 Task: Create List Mortgages in Board Sales Operations to Workspace Customer Relationship Management
Action: Mouse moved to (52, 314)
Screenshot: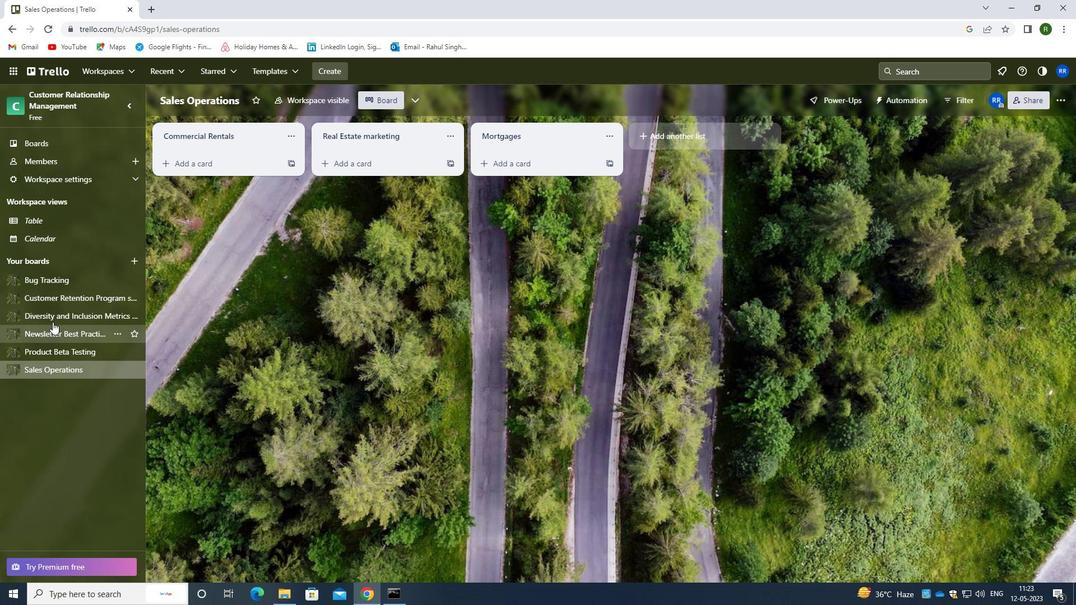 
Action: Mouse pressed left at (52, 314)
Screenshot: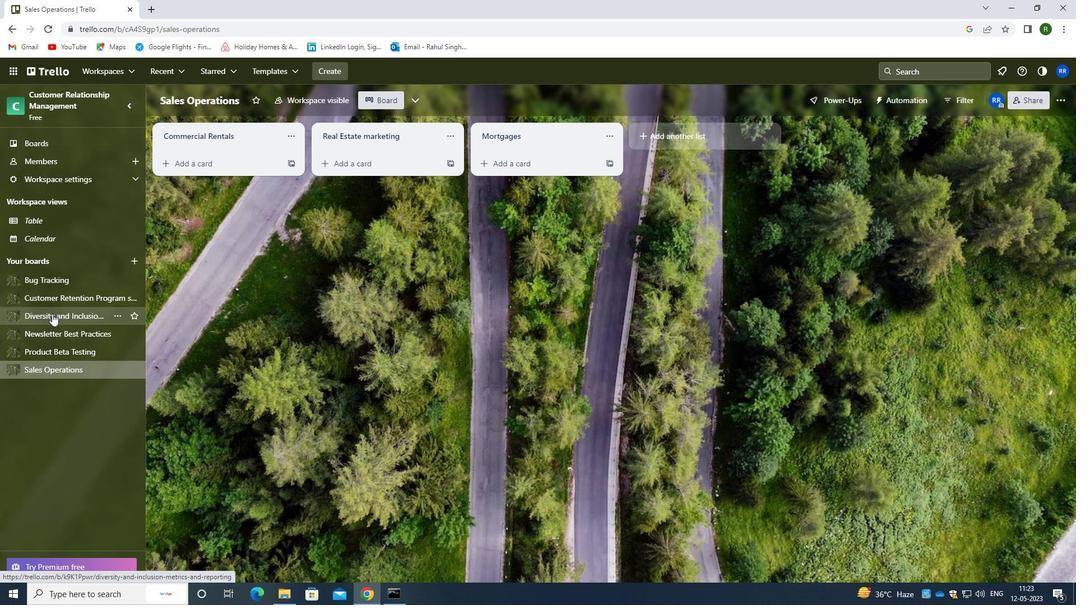 
Action: Mouse moved to (503, 135)
Screenshot: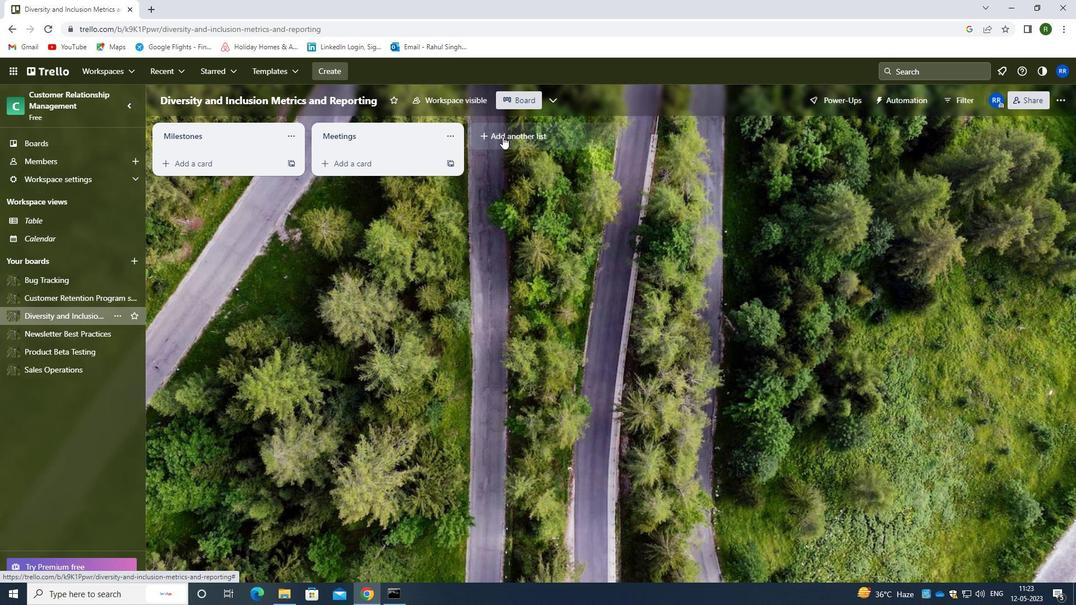 
Action: Mouse pressed left at (503, 135)
Screenshot: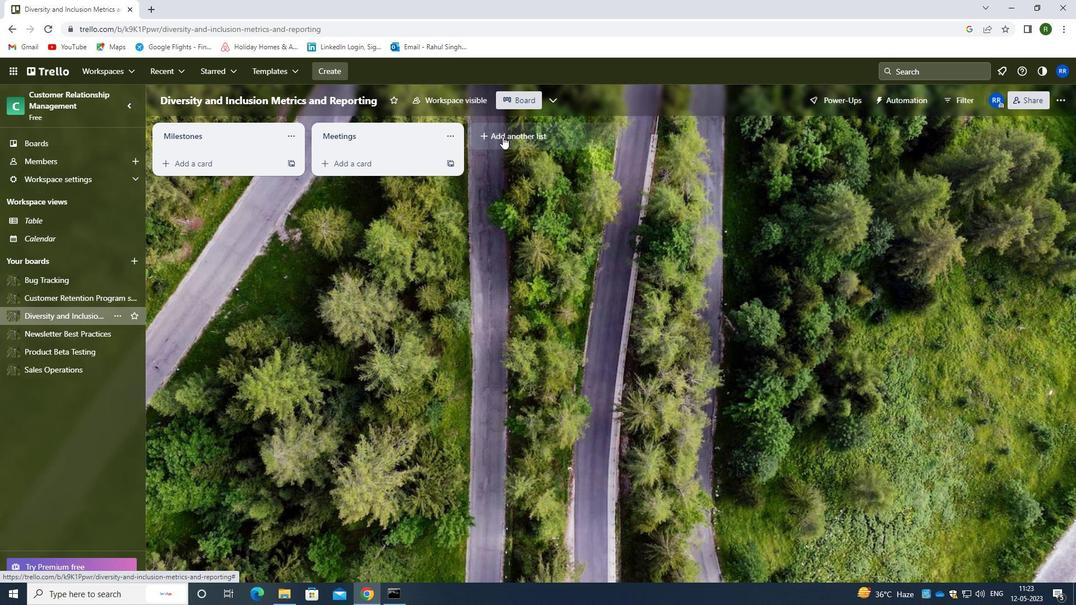 
Action: Mouse moved to (503, 137)
Screenshot: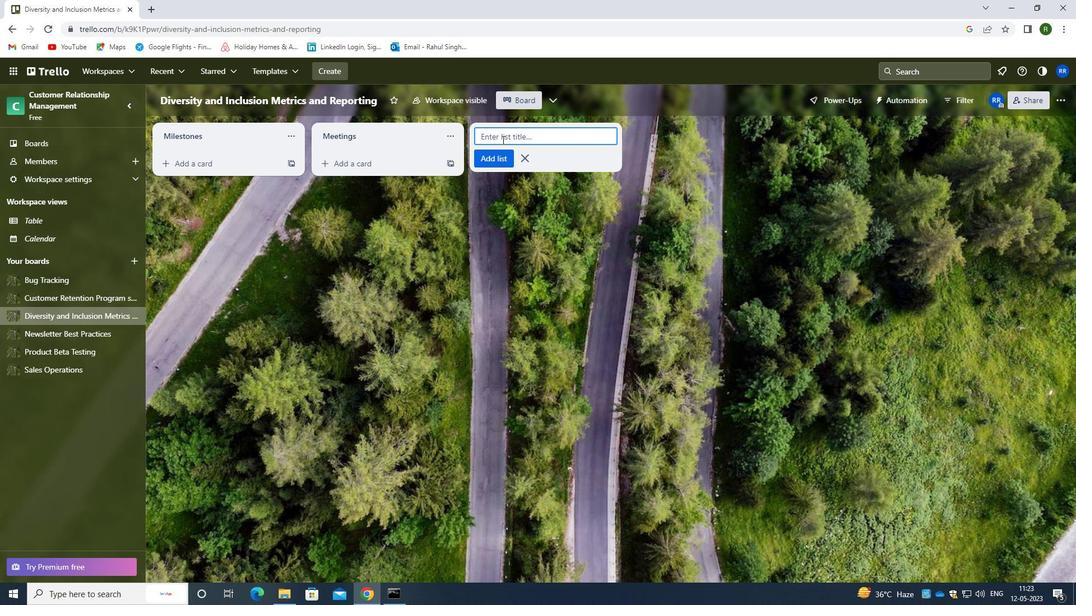 
Action: Key pressed <Key.shift><Key.shift><Key.shift><Key.shift>TRAINING
Screenshot: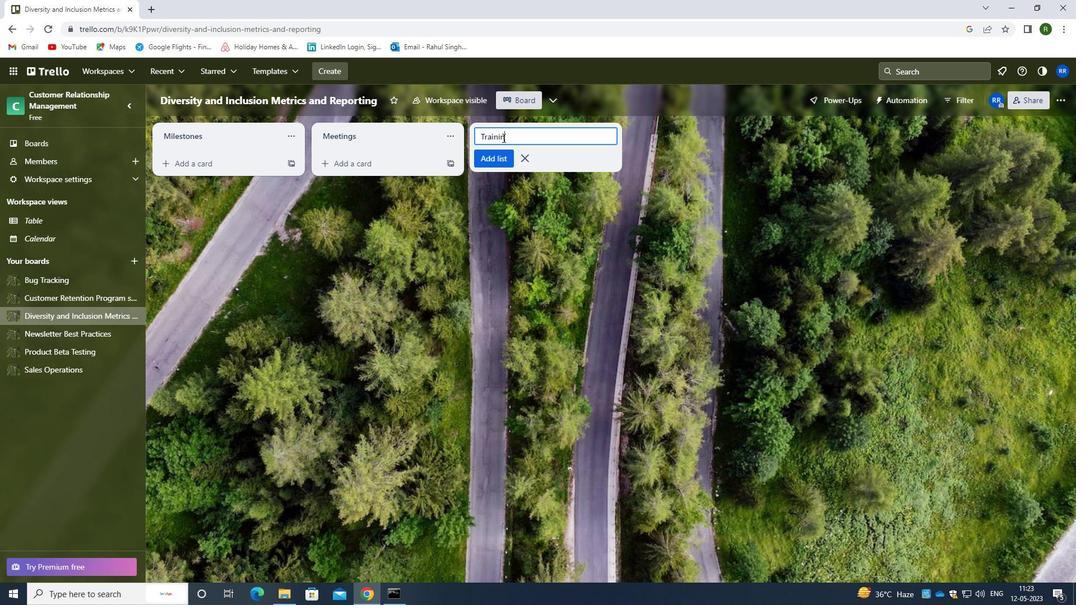 
Action: Mouse moved to (496, 154)
Screenshot: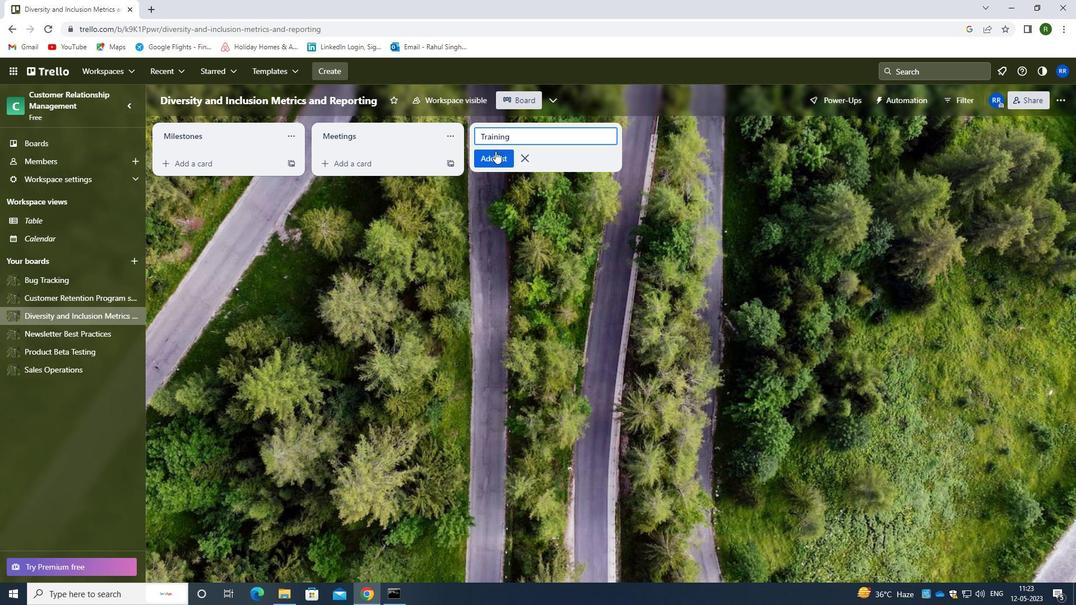 
Action: Mouse pressed left at (496, 154)
Screenshot: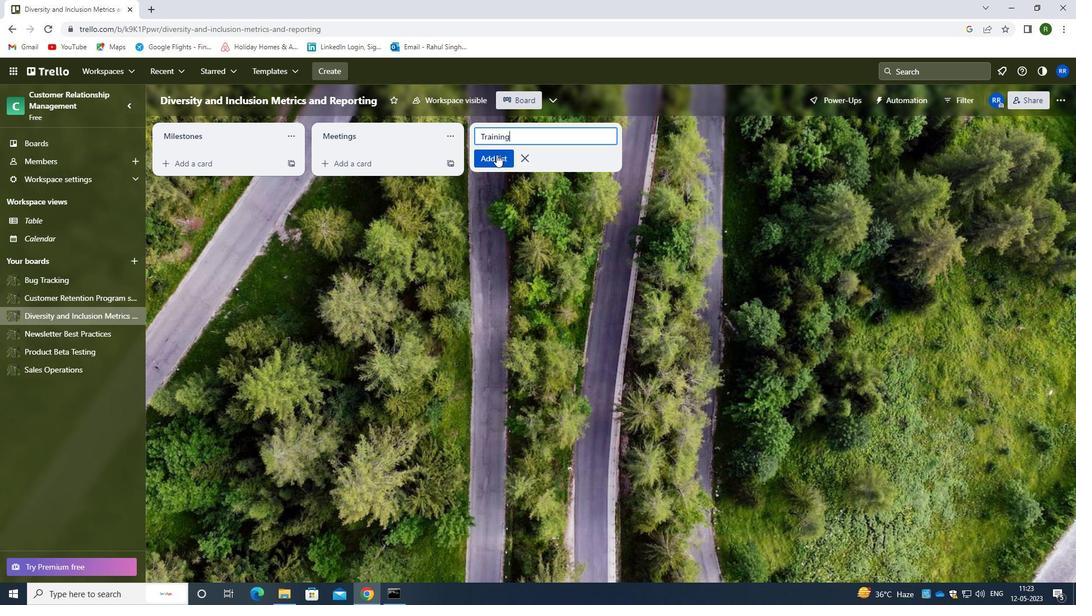
Action: Mouse moved to (318, 264)
Screenshot: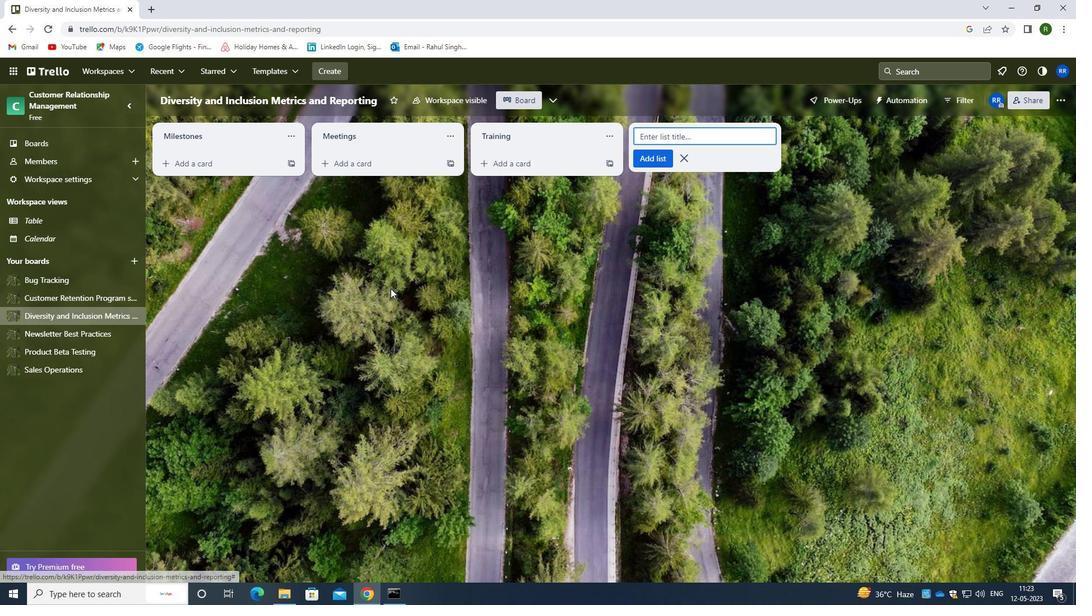 
